 Task: Find connections with filter location Paranapanema with filter topic #socialmediawith filter profile language Spanish with filter current company EXFO with filter school Ramrao Adik Institute of Technology with filter industry Wholesale Building Materials with filter service category Strategic Planning with filter keywords title Salon Manager
Action: Mouse moved to (195, 261)
Screenshot: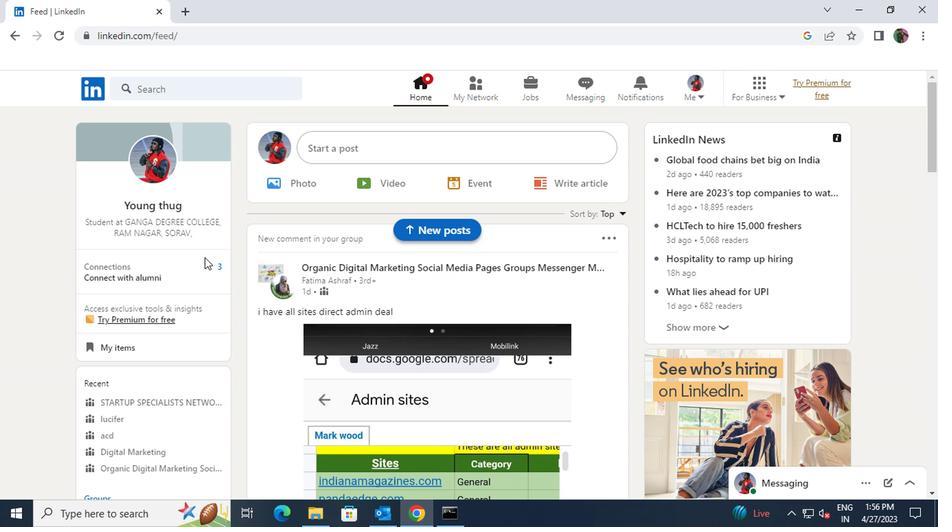 
Action: Mouse pressed left at (195, 261)
Screenshot: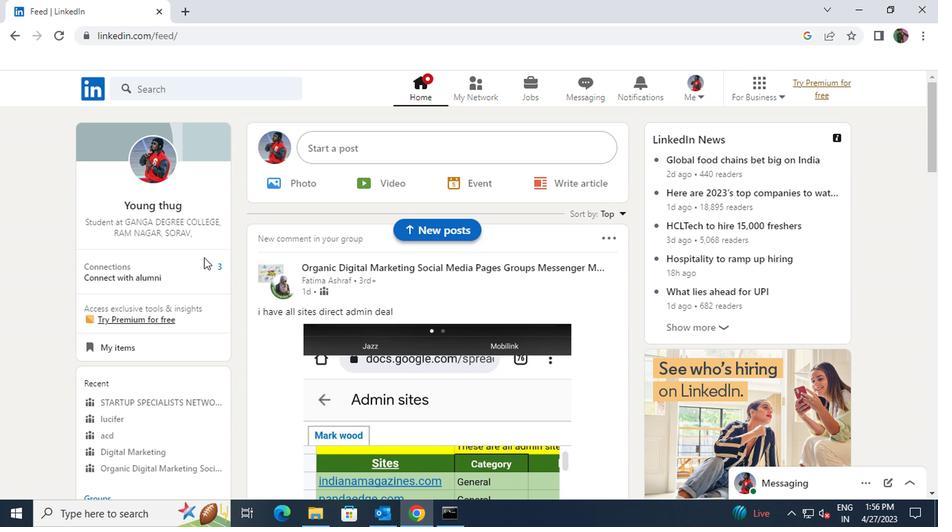 
Action: Mouse moved to (175, 166)
Screenshot: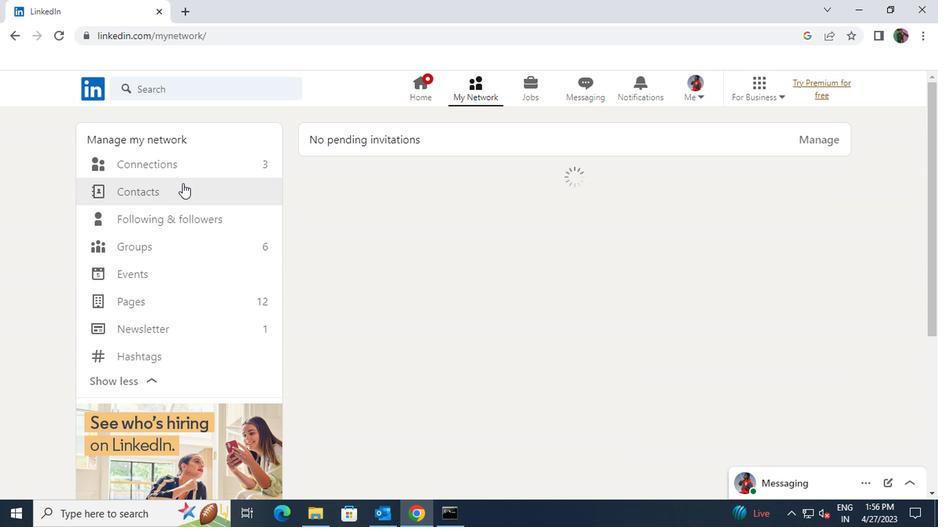 
Action: Mouse pressed left at (175, 166)
Screenshot: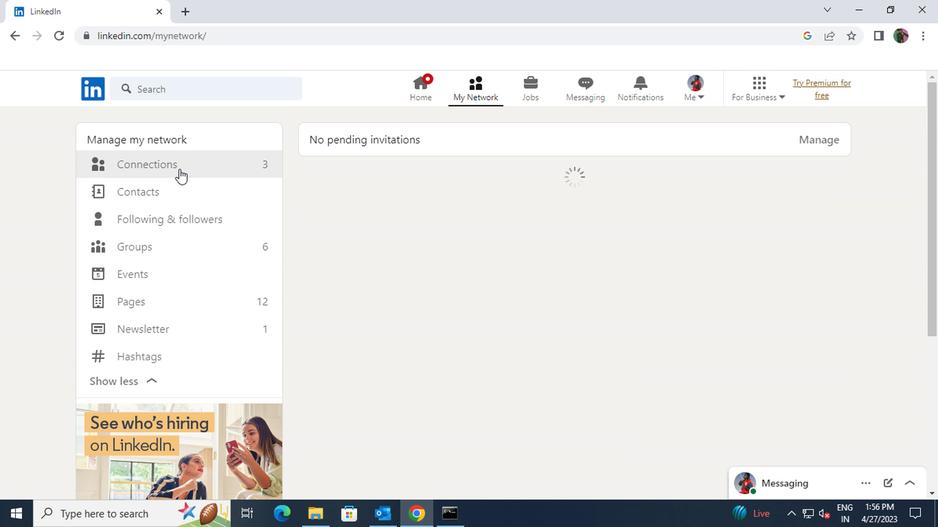 
Action: Mouse moved to (550, 165)
Screenshot: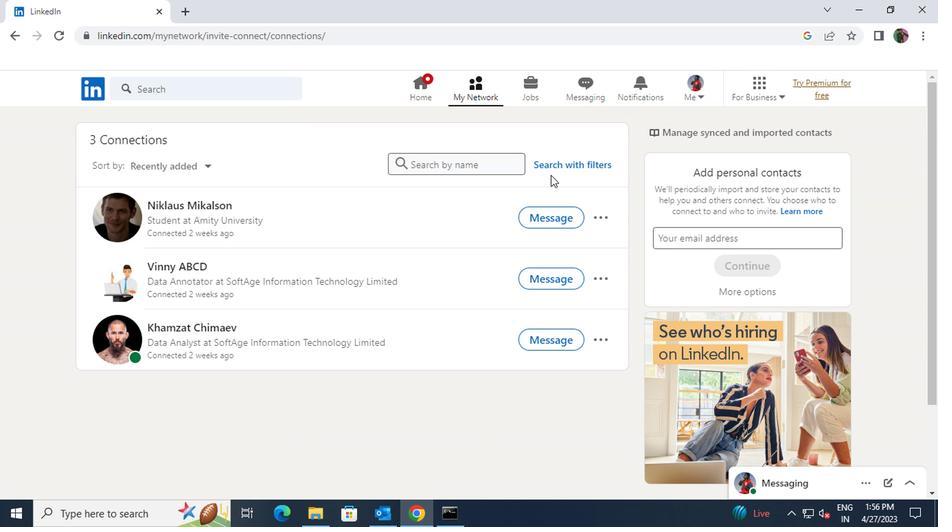
Action: Mouse pressed left at (550, 165)
Screenshot: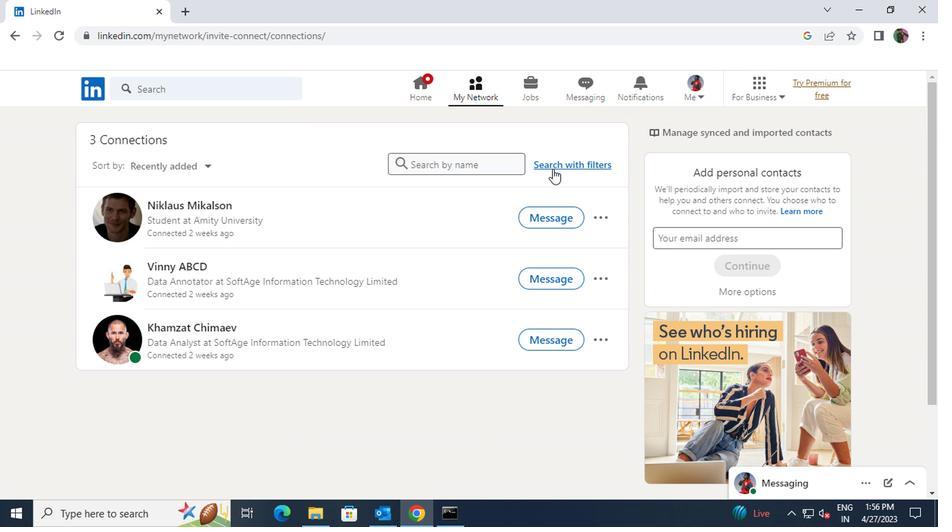 
Action: Mouse moved to (513, 124)
Screenshot: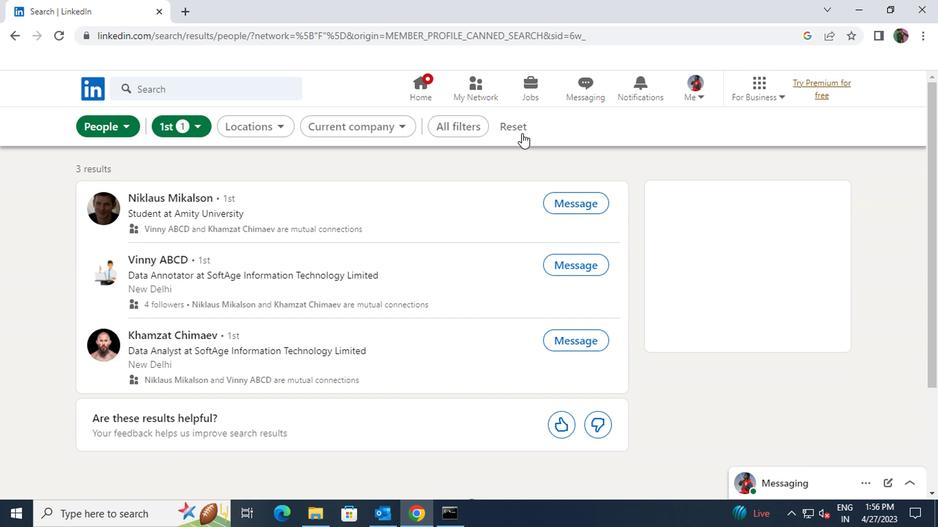 
Action: Mouse pressed left at (513, 124)
Screenshot: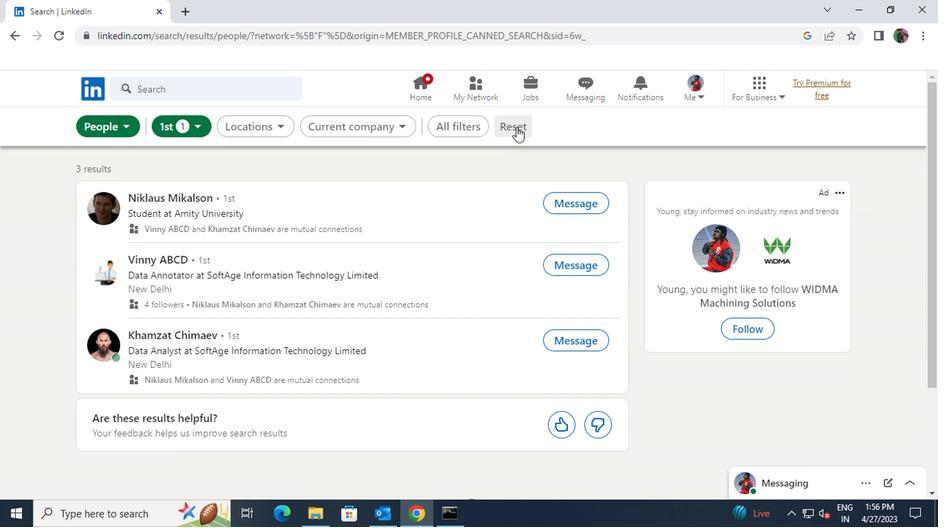 
Action: Mouse moved to (457, 125)
Screenshot: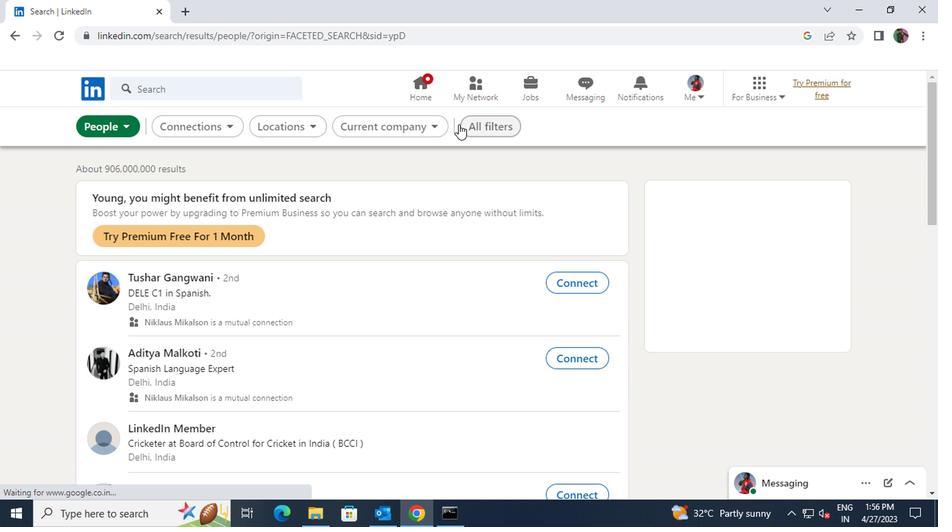 
Action: Mouse pressed left at (457, 125)
Screenshot: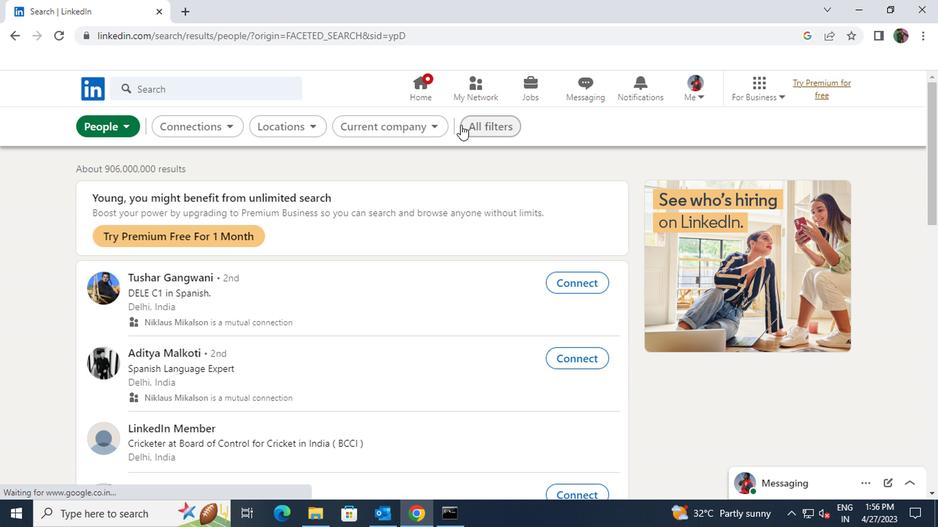 
Action: Mouse moved to (712, 242)
Screenshot: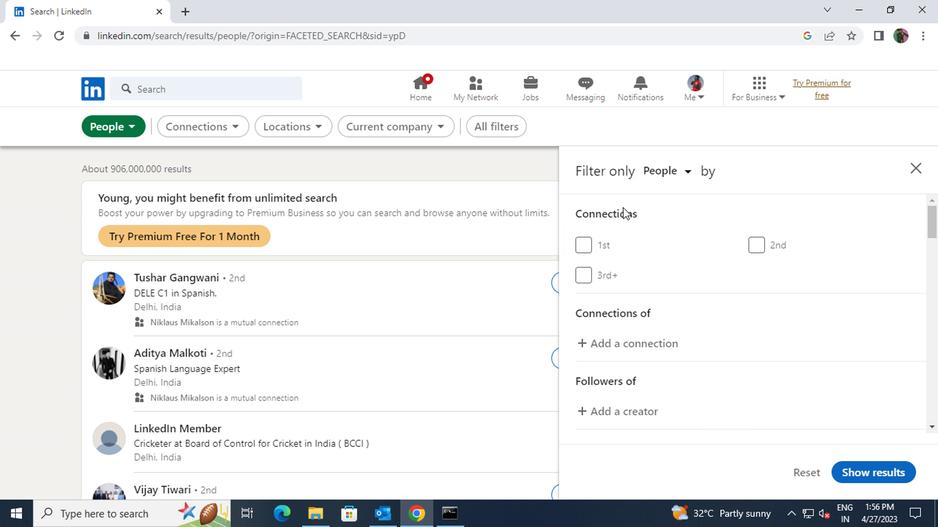 
Action: Mouse scrolled (712, 241) with delta (0, 0)
Screenshot: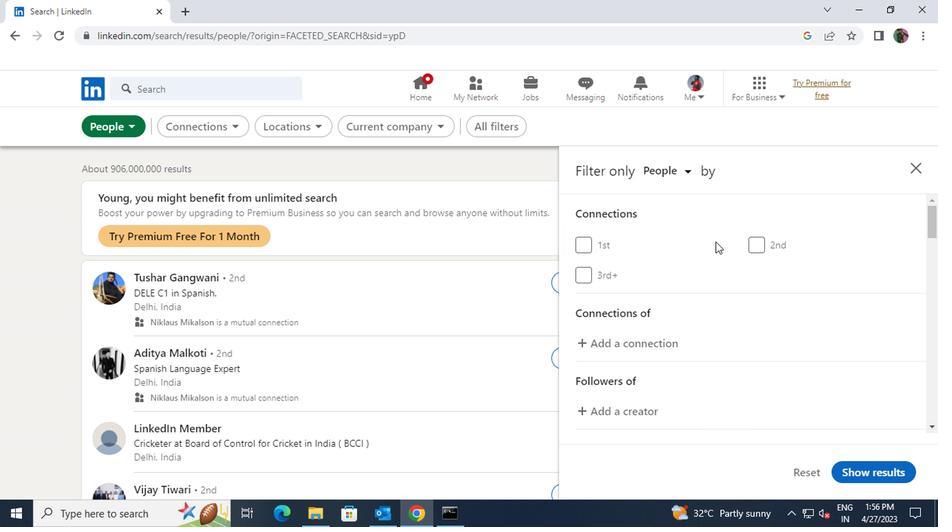 
Action: Mouse scrolled (712, 241) with delta (0, 0)
Screenshot: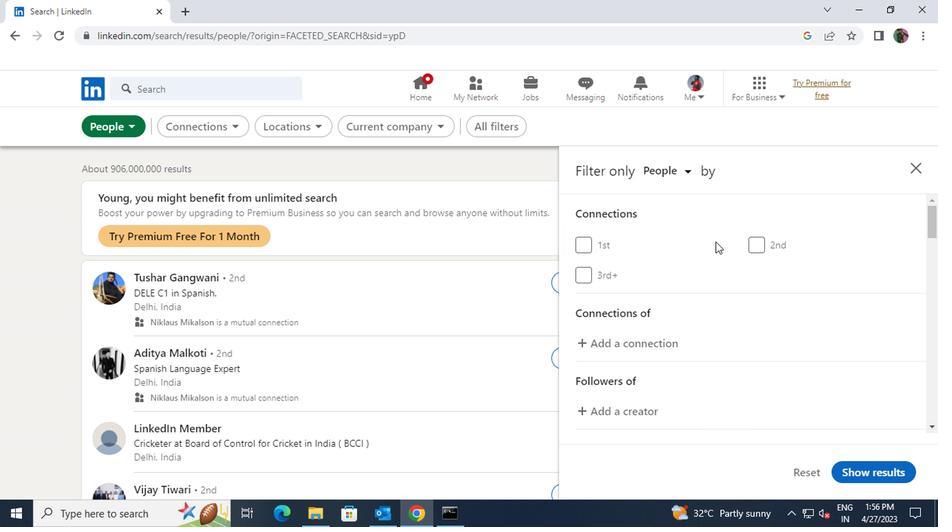 
Action: Mouse scrolled (712, 241) with delta (0, 0)
Screenshot: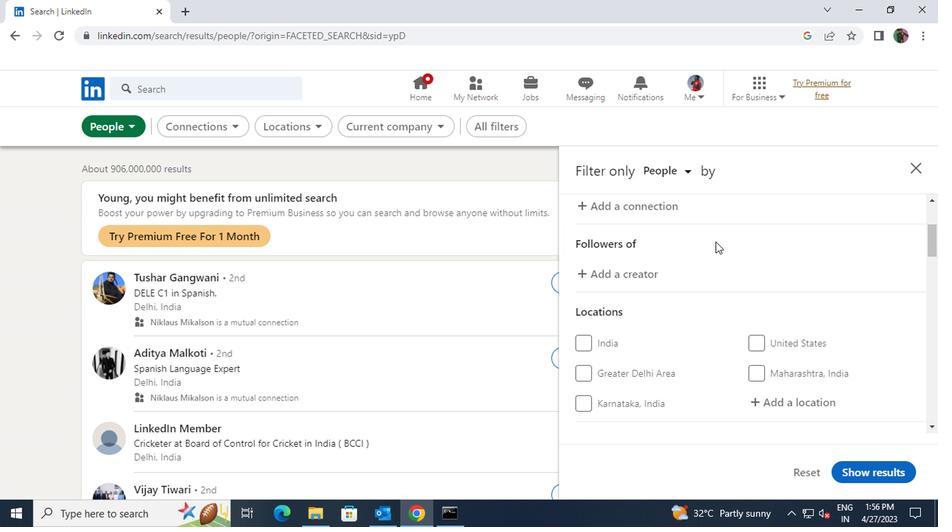 
Action: Mouse moved to (783, 335)
Screenshot: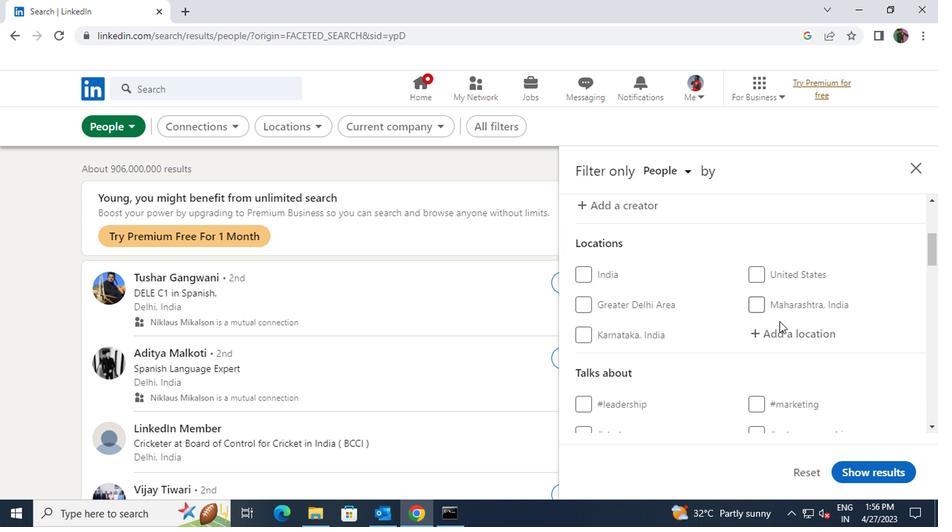 
Action: Mouse pressed left at (783, 335)
Screenshot: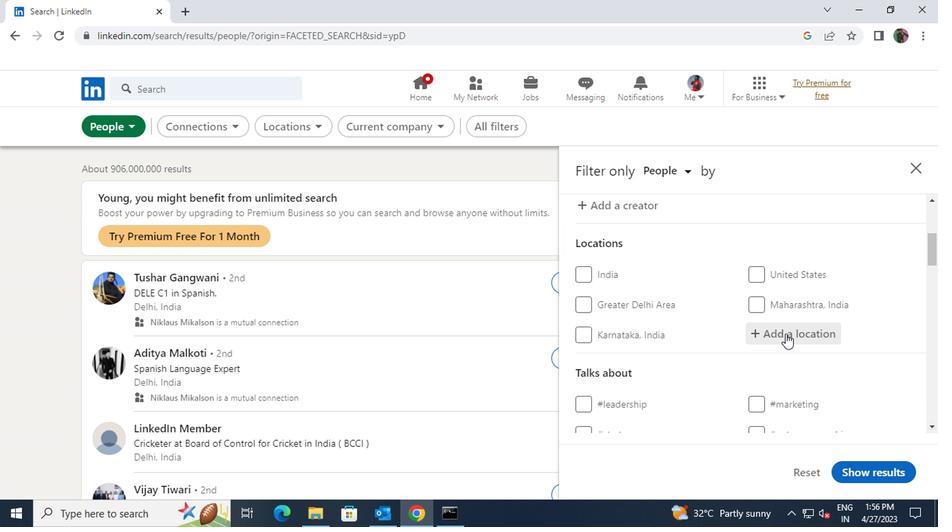 
Action: Key pressed <Key.shift>PARANAPAN
Screenshot: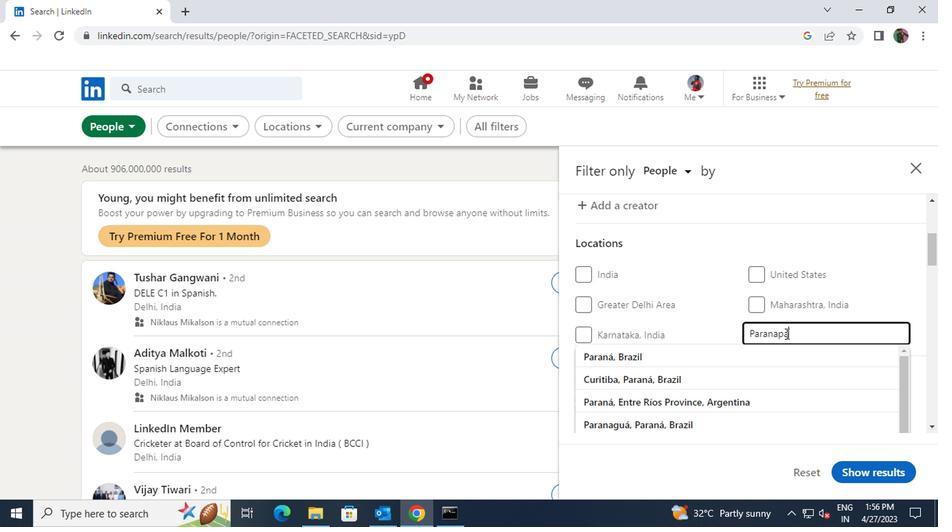 
Action: Mouse moved to (820, 351)
Screenshot: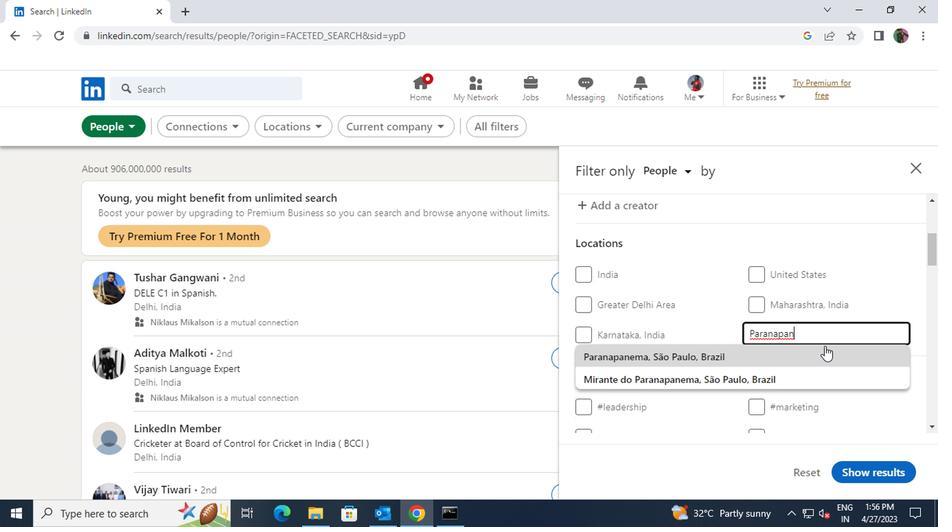 
Action: Mouse pressed left at (820, 351)
Screenshot: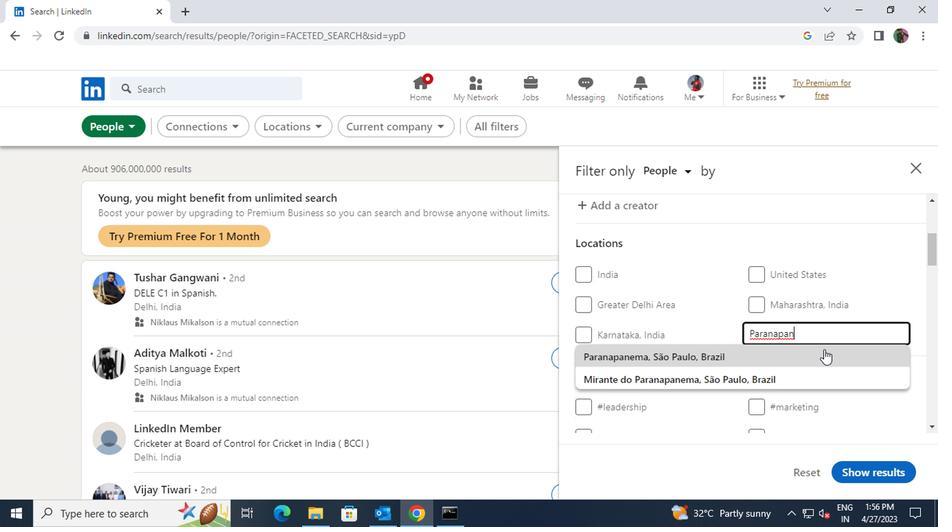 
Action: Mouse scrolled (820, 350) with delta (0, 0)
Screenshot: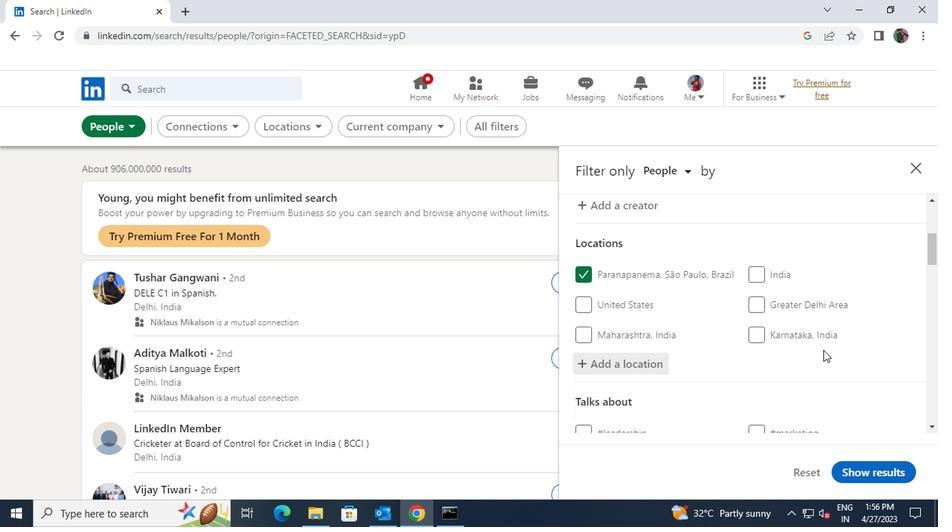 
Action: Mouse scrolled (820, 350) with delta (0, 0)
Screenshot: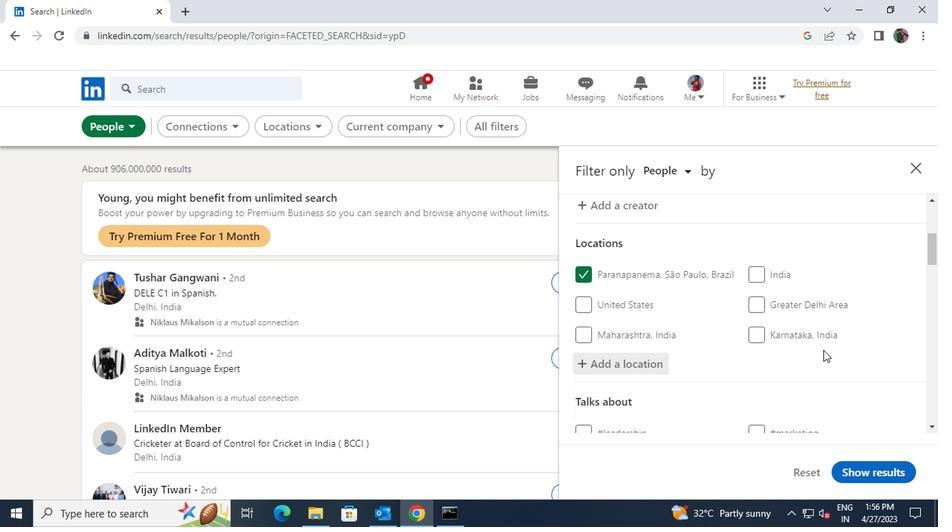 
Action: Mouse pressed left at (820, 351)
Screenshot: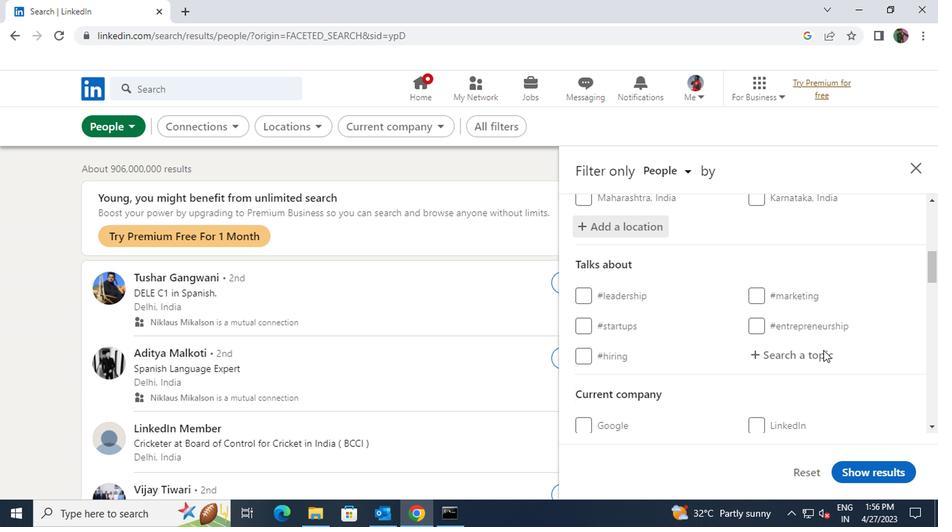 
Action: Key pressed <Key.shift><Key.shift><Key.shift><Key.shift><Key.shift>#<Key.shift>SOCIALMEDIAWITH
Screenshot: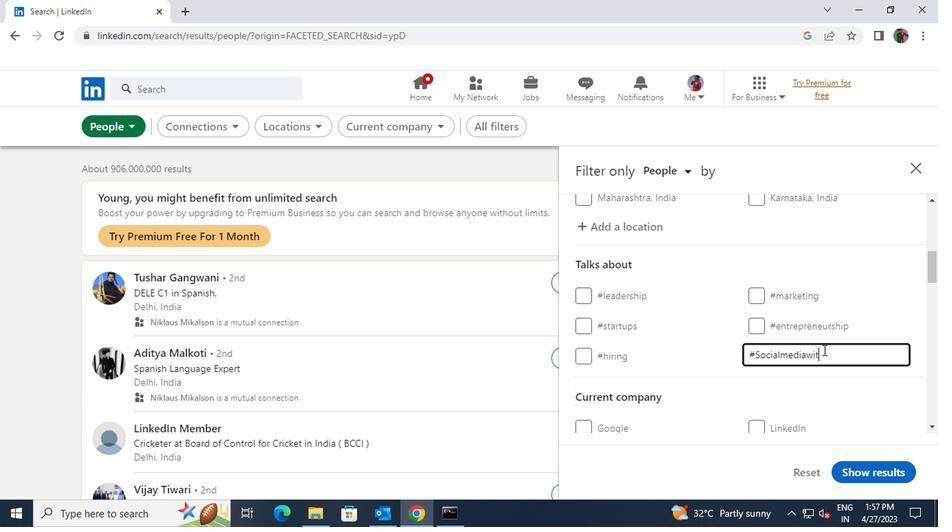 
Action: Mouse scrolled (820, 350) with delta (0, 0)
Screenshot: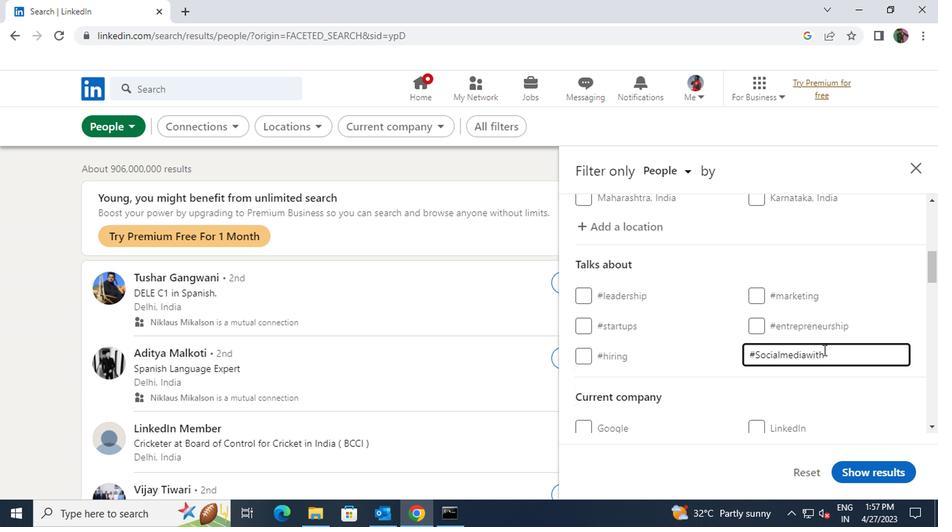 
Action: Mouse scrolled (820, 350) with delta (0, 0)
Screenshot: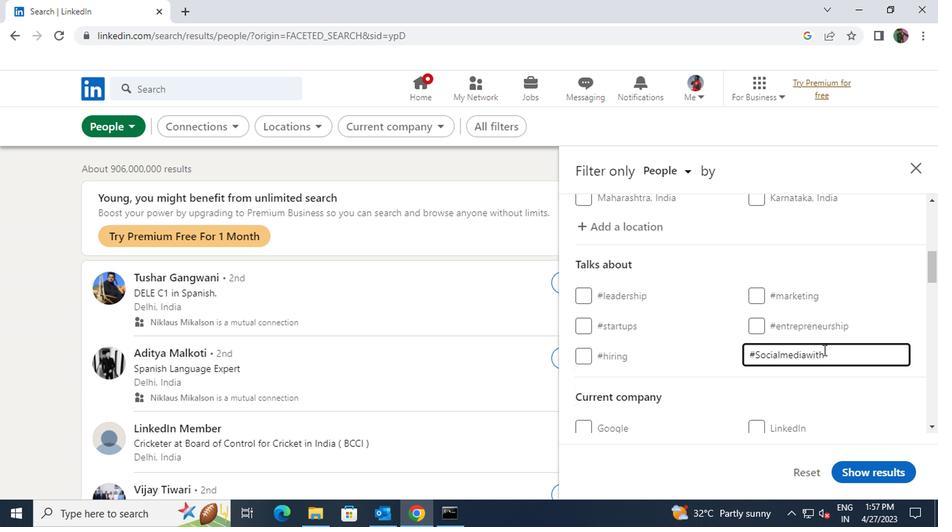 
Action: Mouse pressed left at (820, 351)
Screenshot: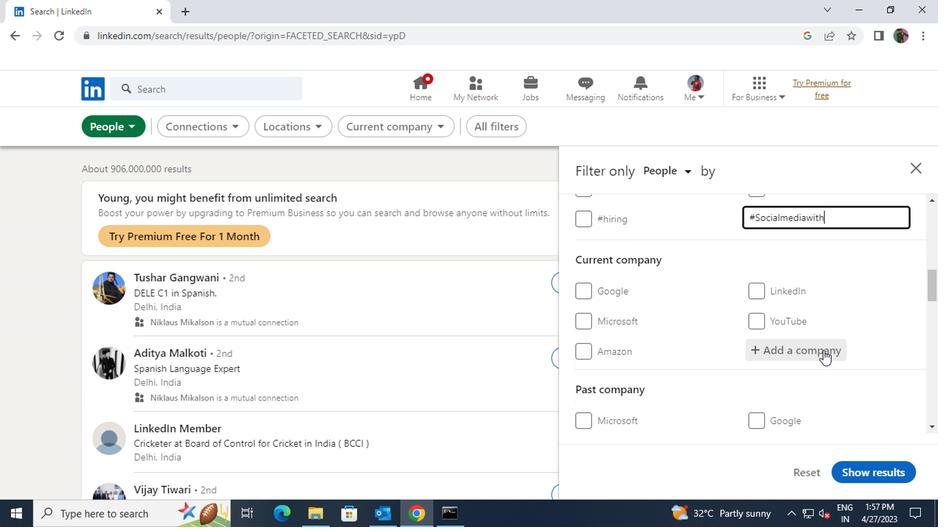 
Action: Key pressed <Key.shift><Key.shift>EX<Key.shift>FO
Screenshot: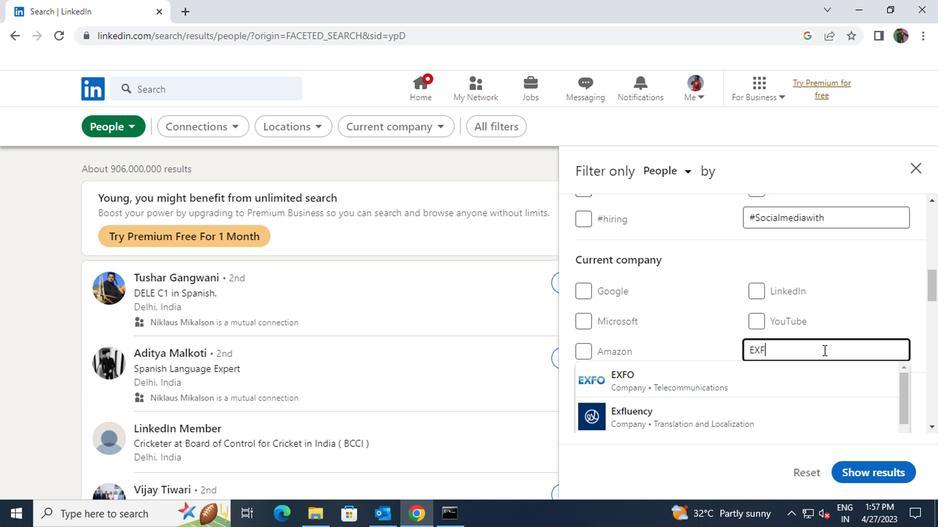 
Action: Mouse moved to (810, 375)
Screenshot: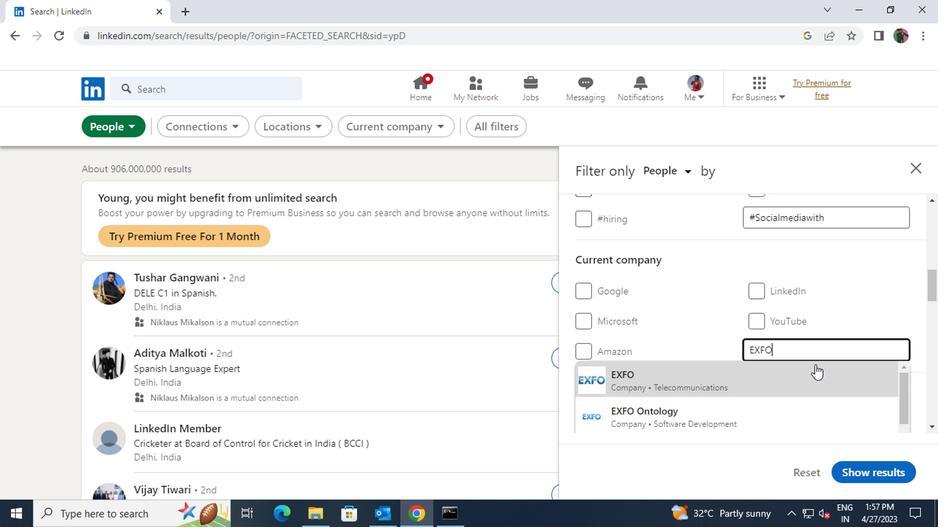 
Action: Mouse pressed left at (810, 375)
Screenshot: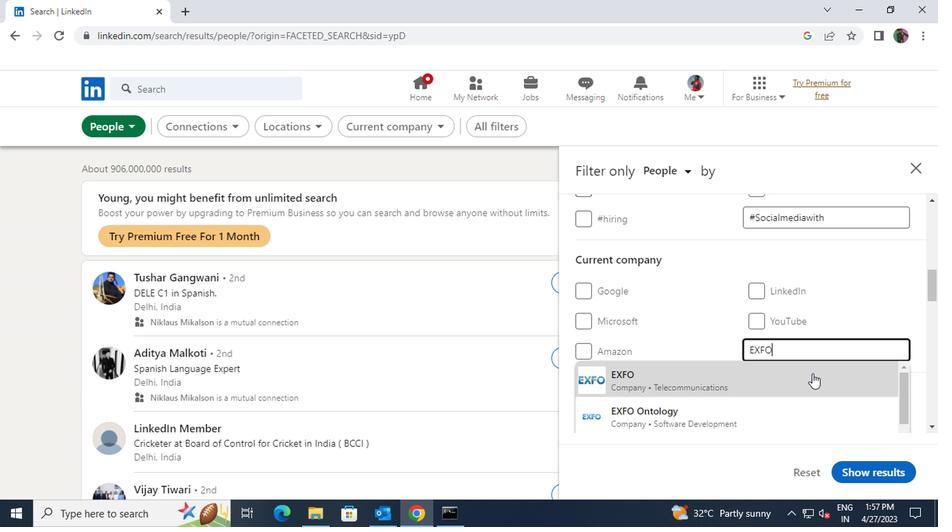 
Action: Mouse scrolled (810, 374) with delta (0, 0)
Screenshot: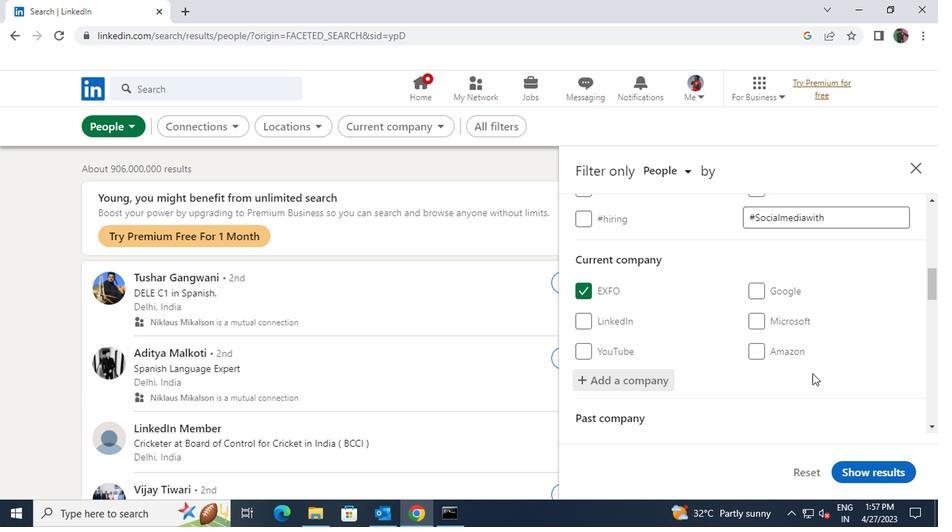 
Action: Mouse scrolled (810, 374) with delta (0, 0)
Screenshot: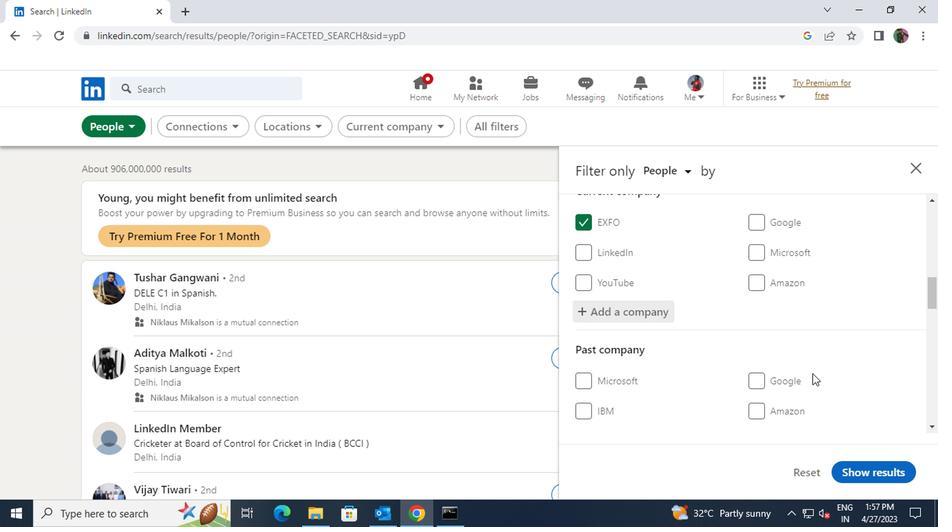 
Action: Mouse scrolled (810, 374) with delta (0, 0)
Screenshot: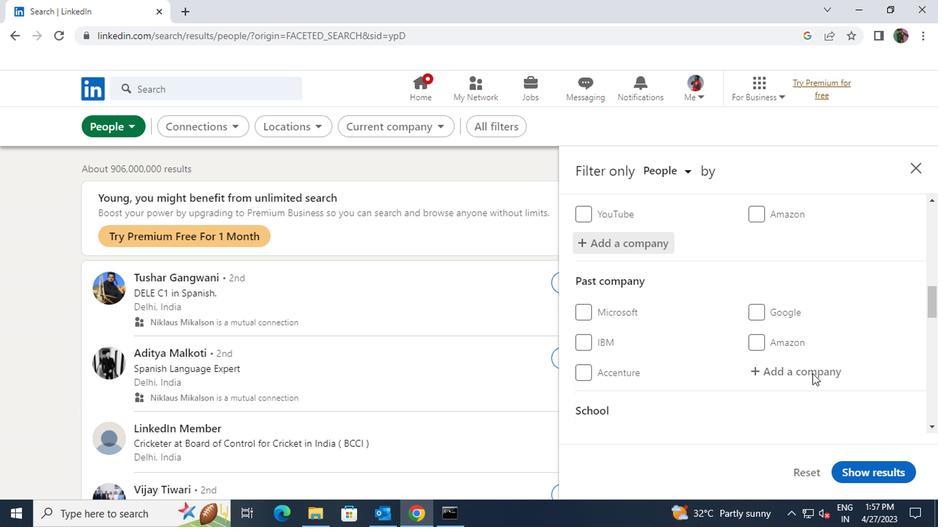 
Action: Mouse scrolled (810, 374) with delta (0, 0)
Screenshot: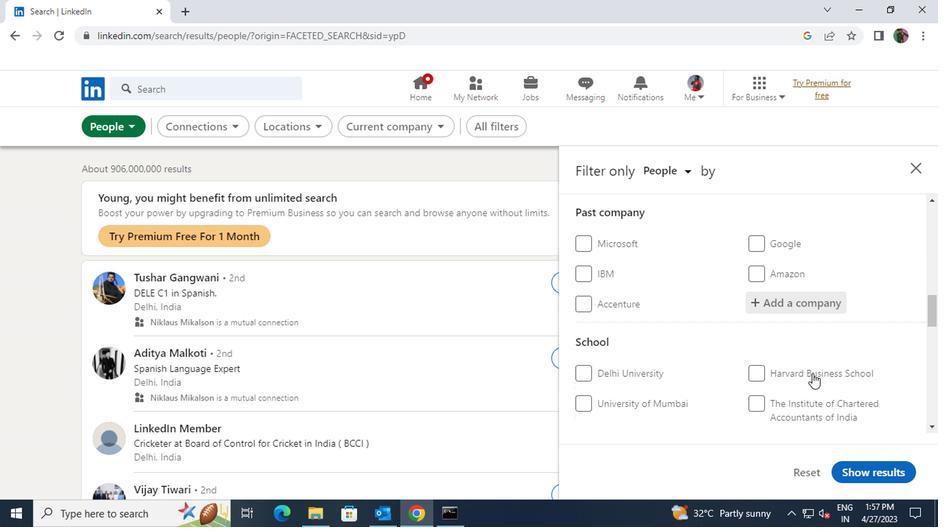 
Action: Mouse pressed left at (810, 375)
Screenshot: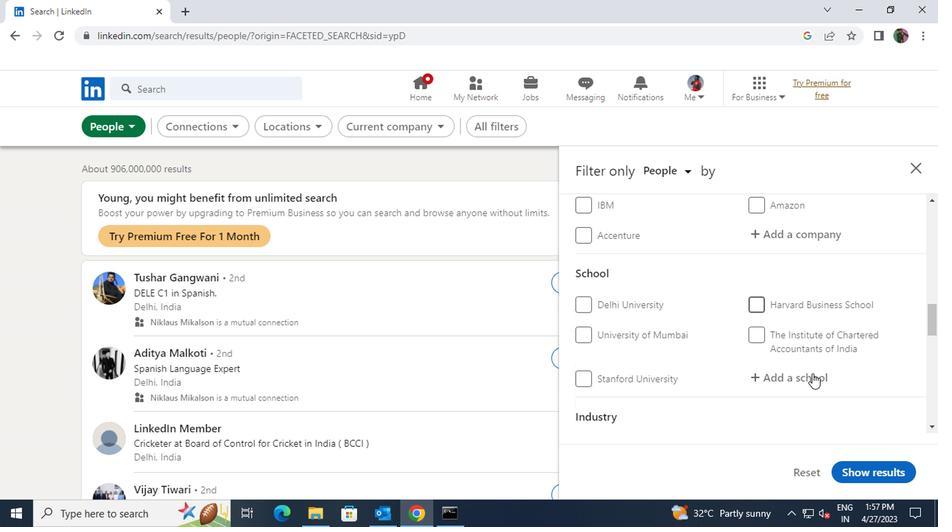 
Action: Key pressed <Key.shift>RAMRAO
Screenshot: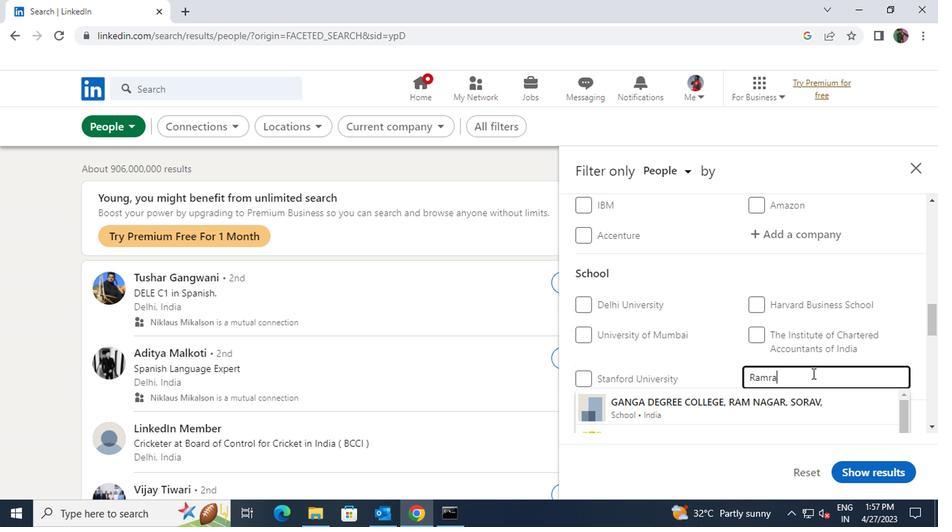 
Action: Mouse moved to (805, 397)
Screenshot: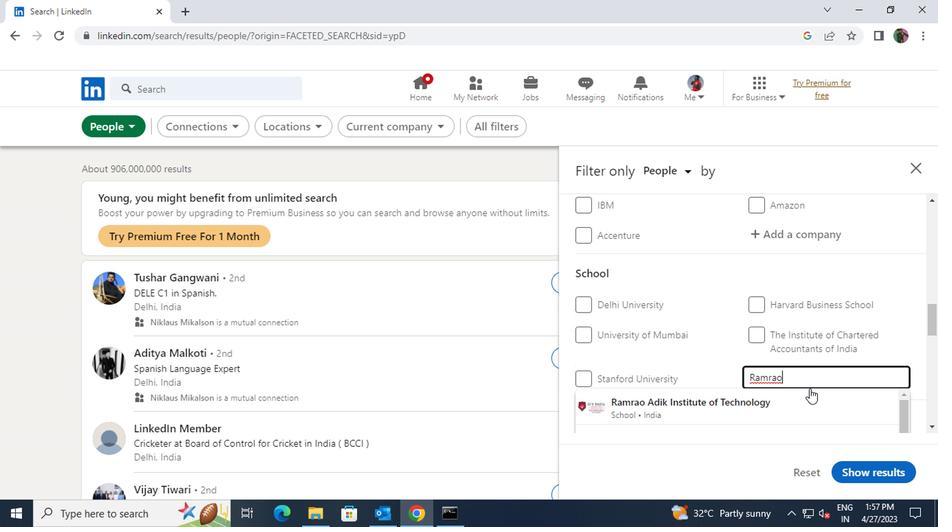 
Action: Mouse pressed left at (805, 397)
Screenshot: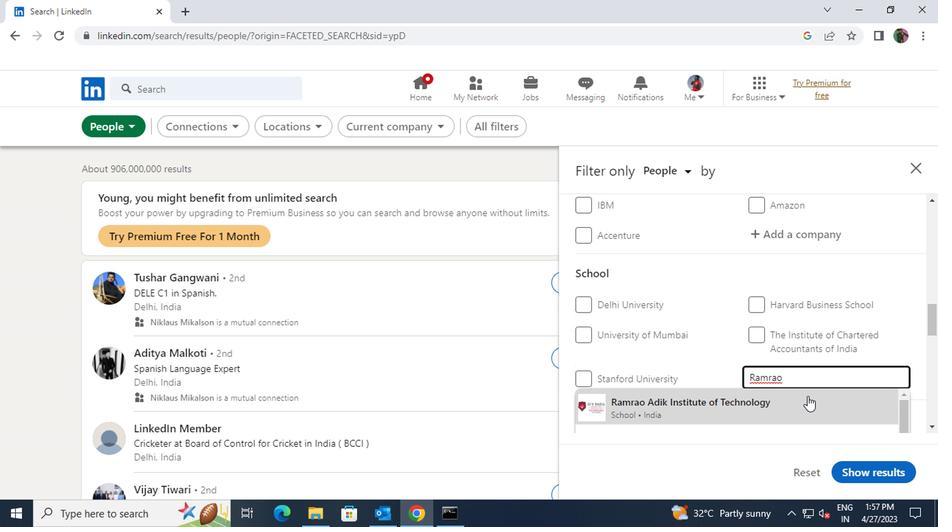 
Action: Mouse scrolled (805, 397) with delta (0, 0)
Screenshot: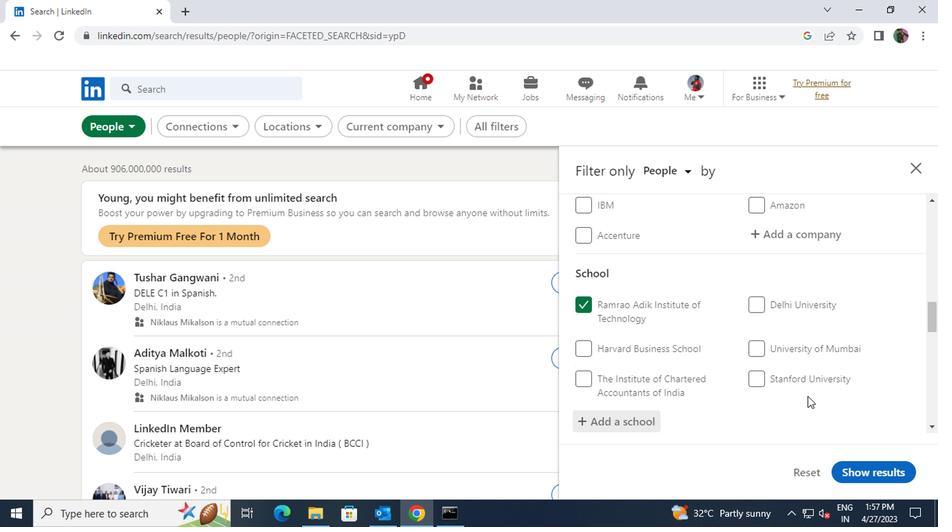 
Action: Mouse scrolled (805, 397) with delta (0, 0)
Screenshot: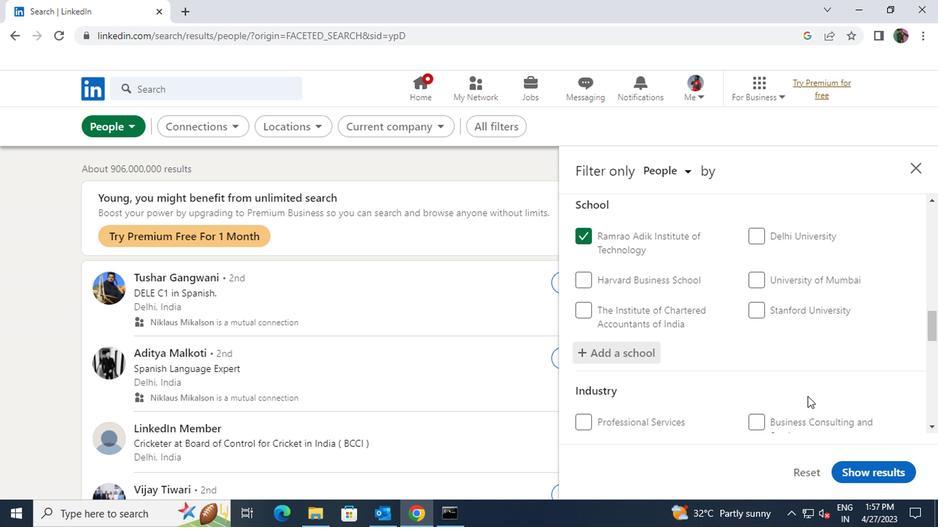 
Action: Mouse scrolled (805, 397) with delta (0, 0)
Screenshot: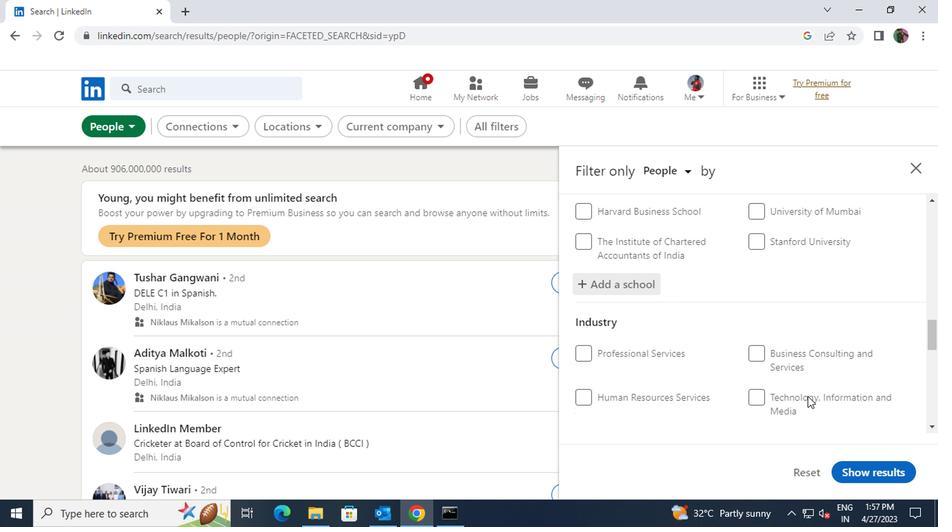 
Action: Mouse moved to (801, 379)
Screenshot: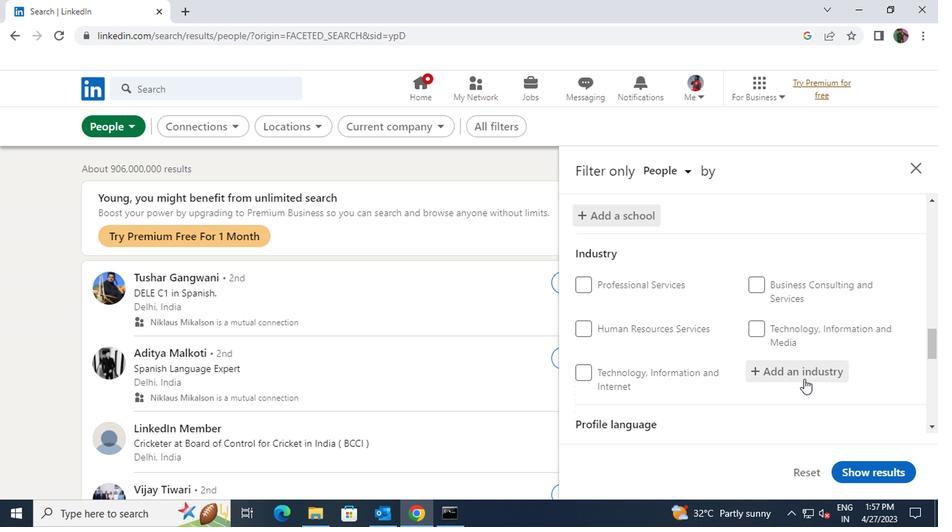 
Action: Mouse pressed left at (801, 379)
Screenshot: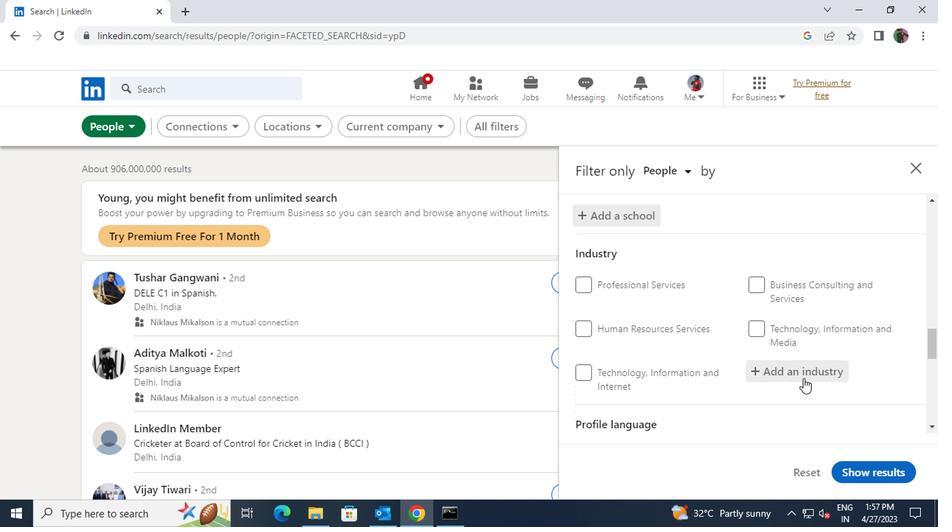 
Action: Key pressed <Key.shift><Key.shift><Key.shift><Key.shift>WHOLESALE<Key.space>BUILDI
Screenshot: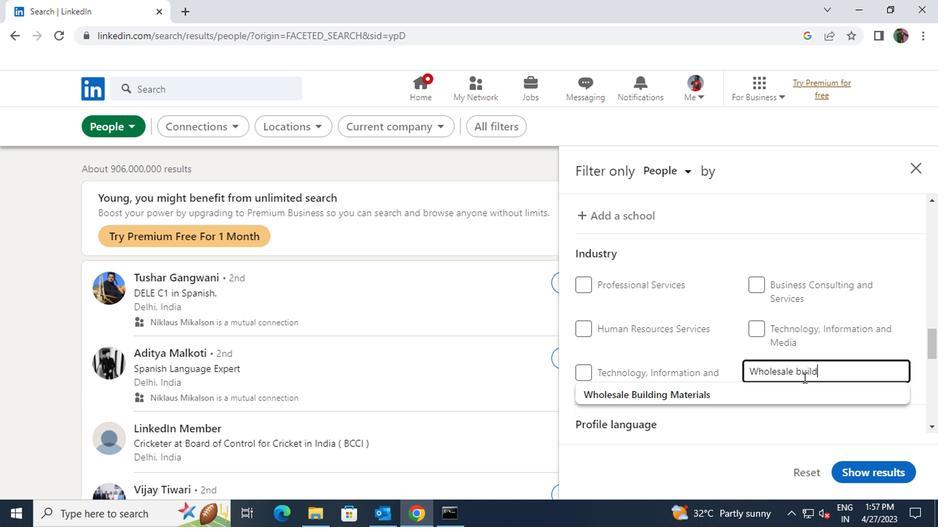 
Action: Mouse moved to (799, 387)
Screenshot: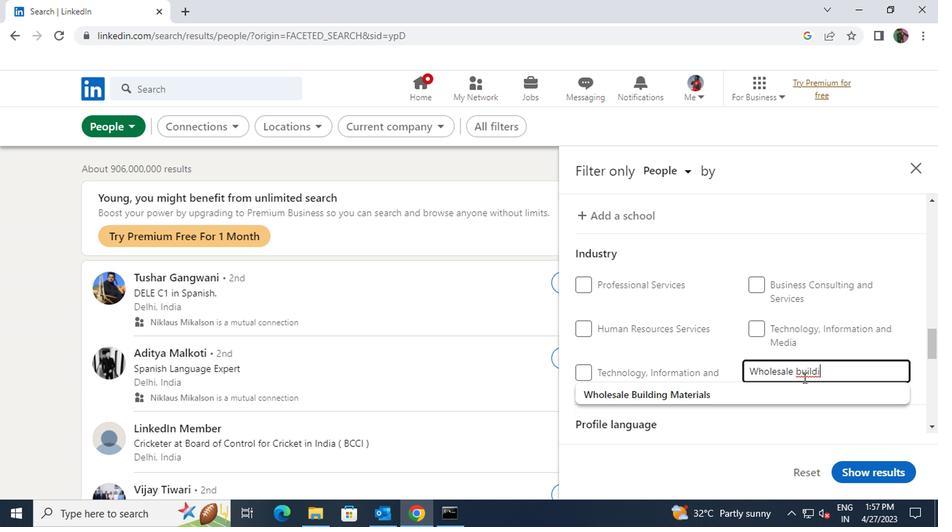 
Action: Mouse pressed left at (799, 387)
Screenshot: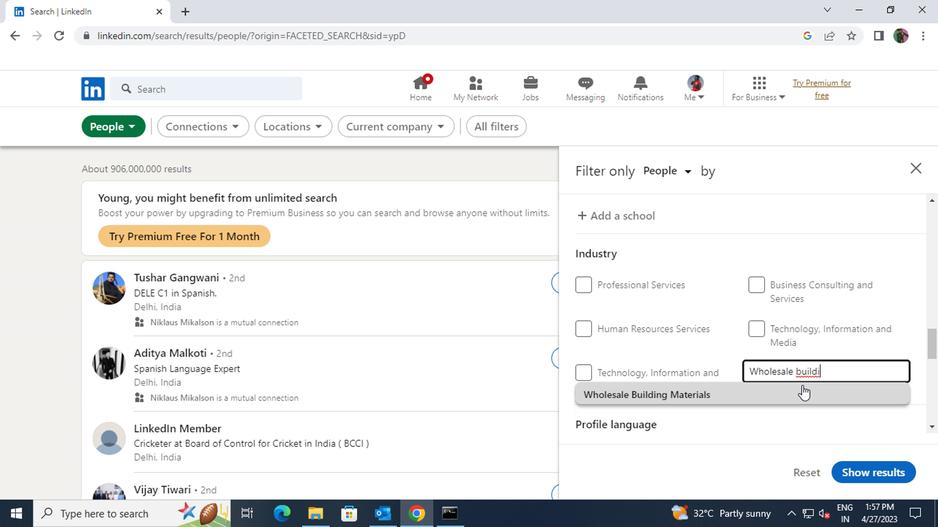 
Action: Mouse scrolled (799, 386) with delta (0, 0)
Screenshot: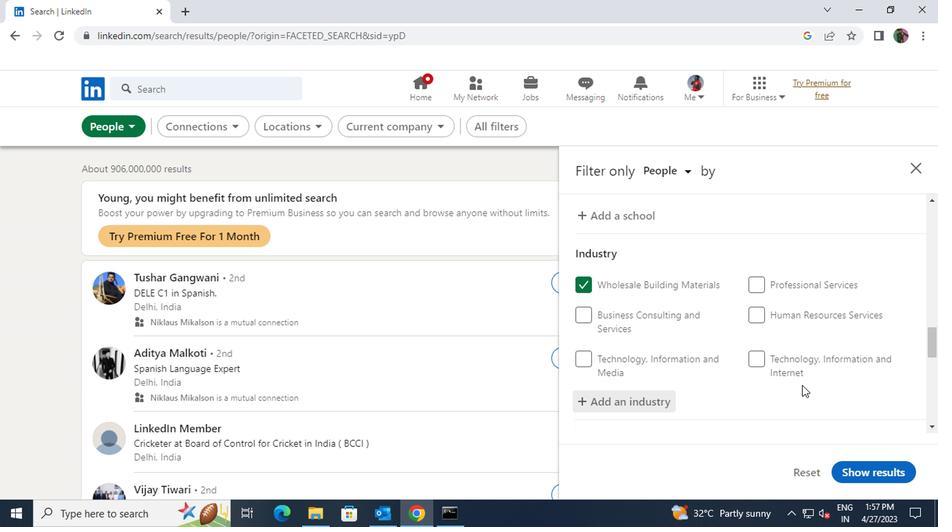 
Action: Mouse scrolled (799, 386) with delta (0, 0)
Screenshot: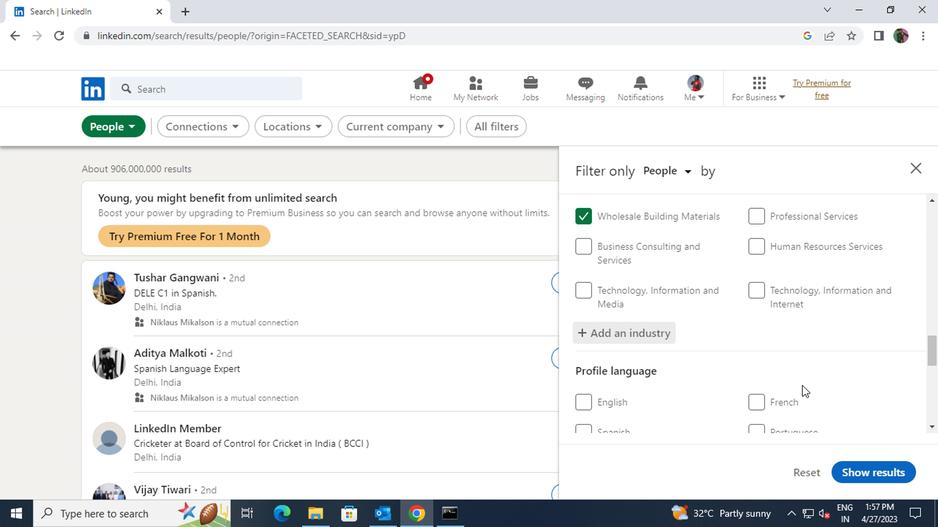 
Action: Mouse moved to (580, 360)
Screenshot: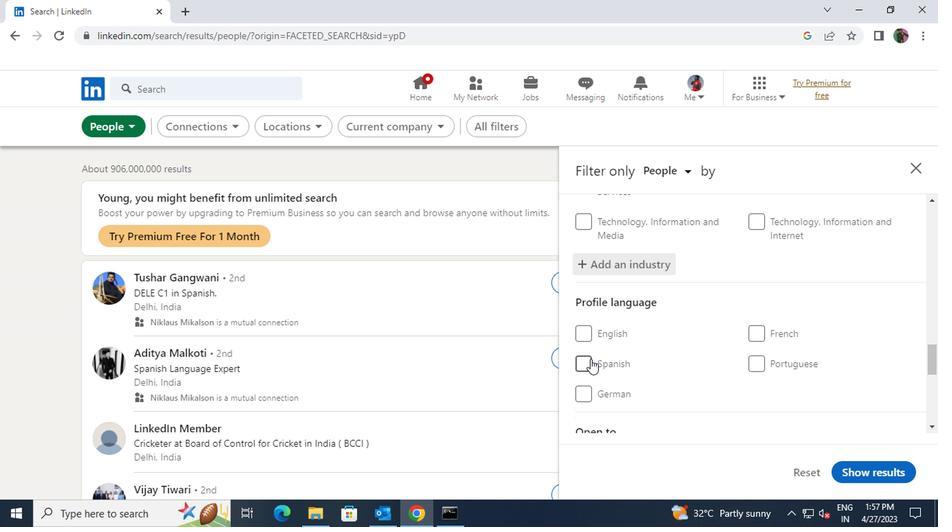 
Action: Mouse pressed left at (580, 360)
Screenshot: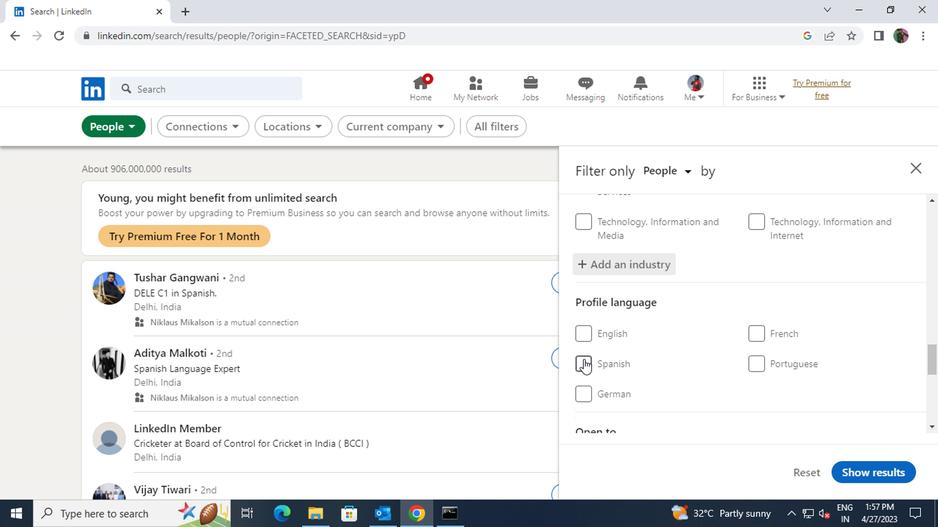 
Action: Mouse moved to (684, 366)
Screenshot: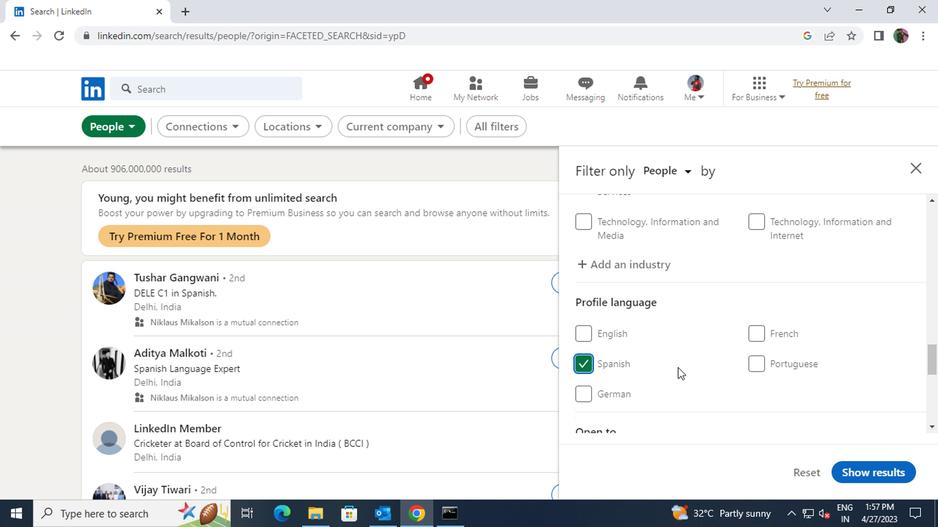
Action: Mouse scrolled (684, 366) with delta (0, 0)
Screenshot: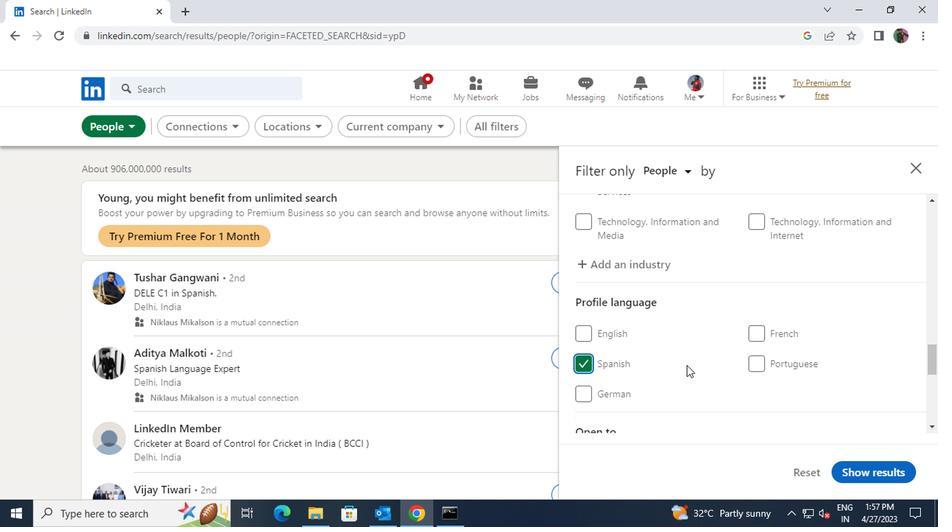 
Action: Mouse scrolled (684, 366) with delta (0, 0)
Screenshot: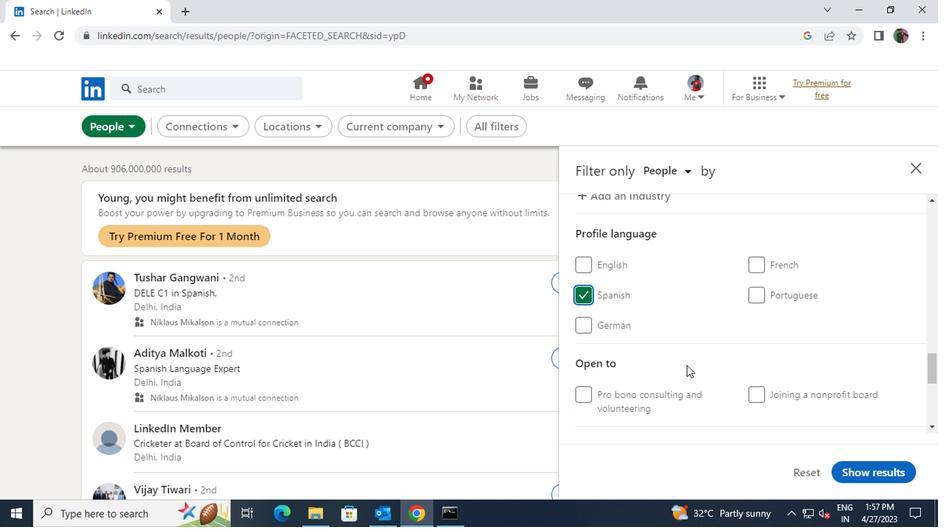 
Action: Mouse scrolled (684, 366) with delta (0, 0)
Screenshot: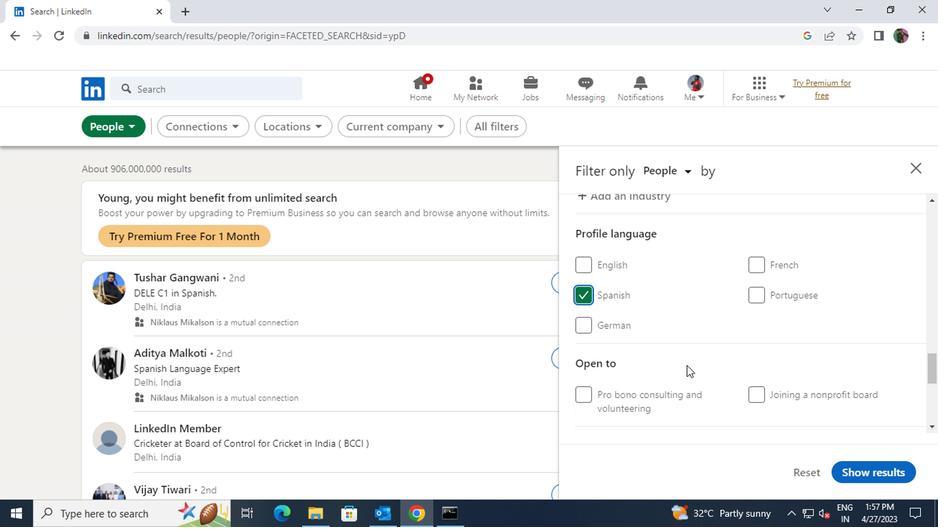 
Action: Mouse scrolled (684, 366) with delta (0, 0)
Screenshot: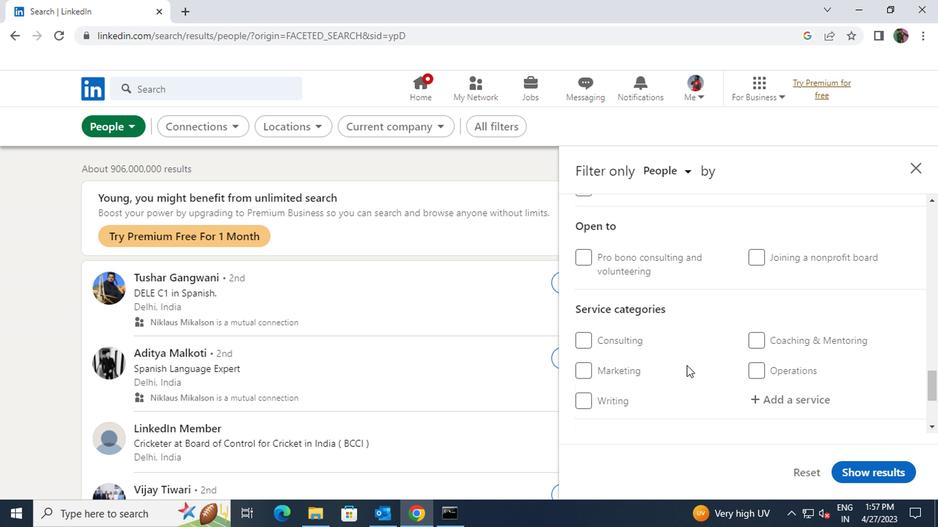 
Action: Mouse moved to (752, 332)
Screenshot: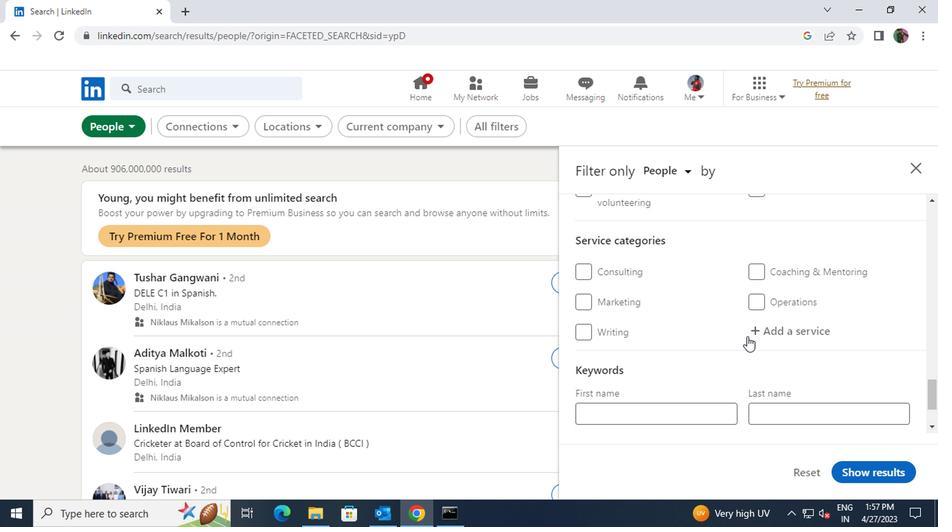 
Action: Mouse pressed left at (752, 332)
Screenshot: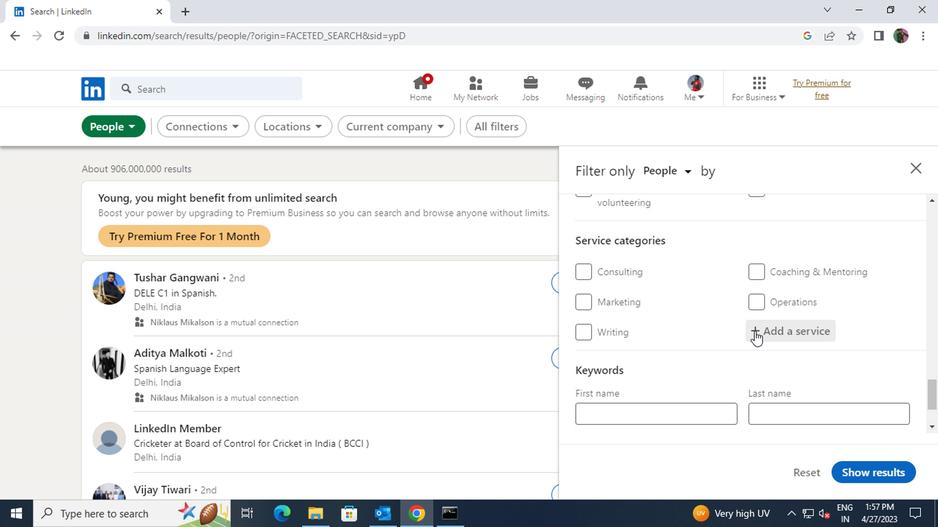 
Action: Mouse moved to (750, 333)
Screenshot: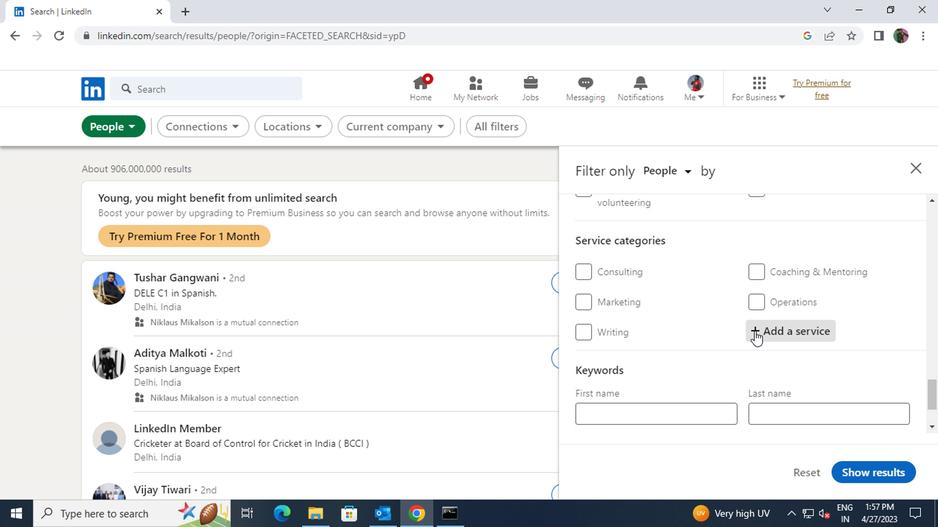 
Action: Key pressed <Key.shift><Key.shift><Key.shift><Key.shift>STRA
Screenshot: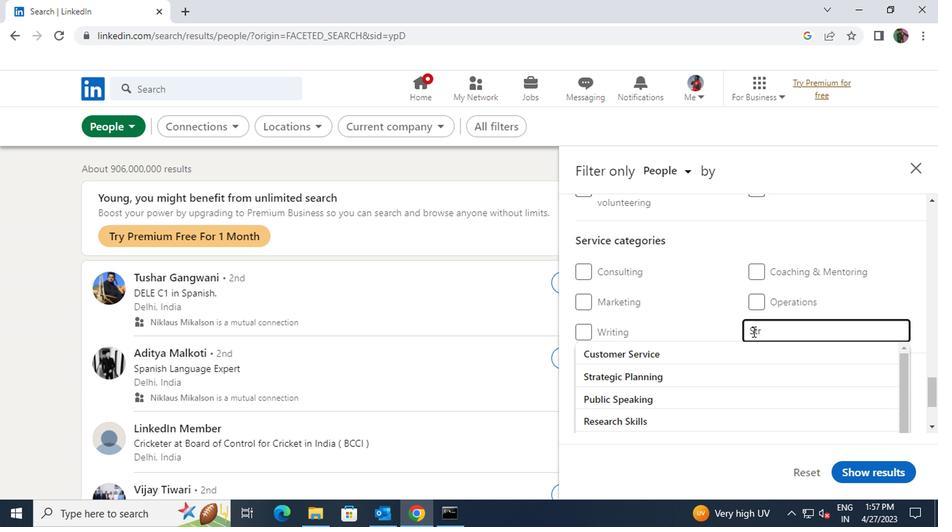
Action: Mouse moved to (745, 347)
Screenshot: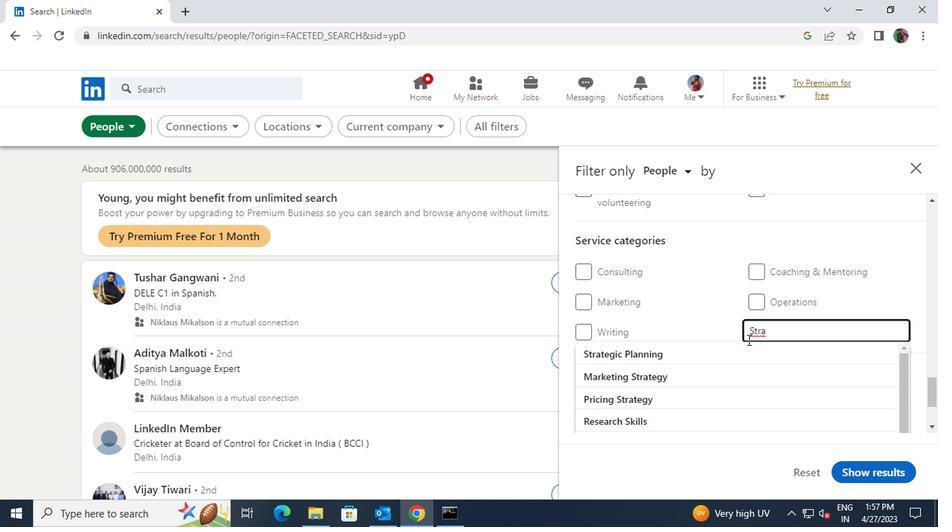 
Action: Mouse pressed left at (745, 347)
Screenshot: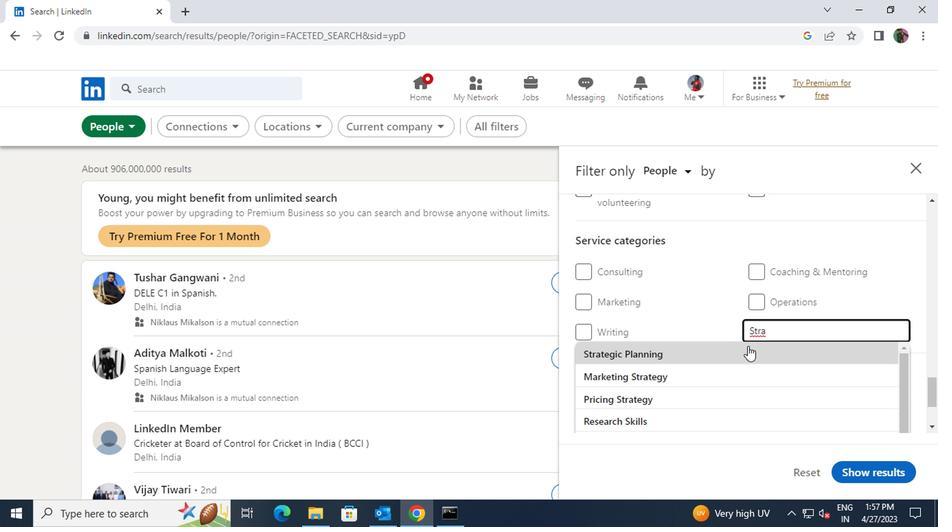 
Action: Mouse scrolled (745, 346) with delta (0, 0)
Screenshot: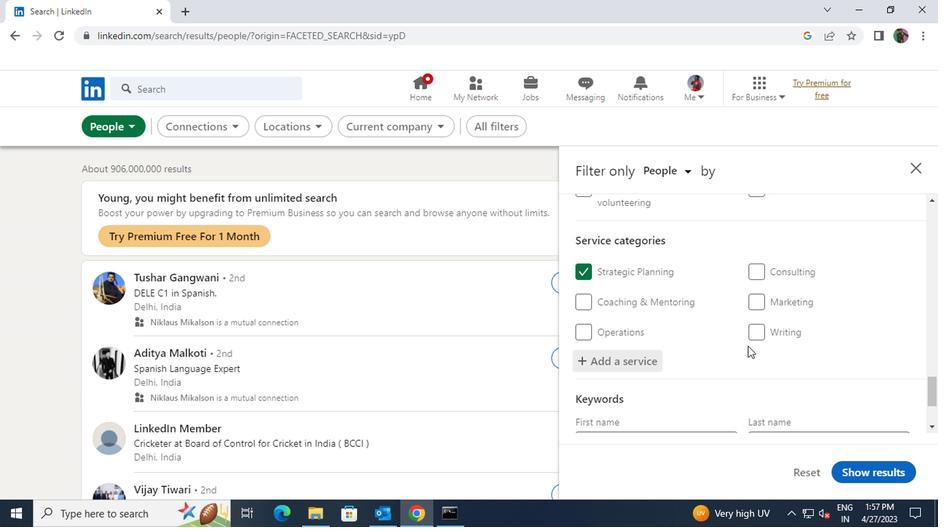 
Action: Mouse scrolled (745, 346) with delta (0, 0)
Screenshot: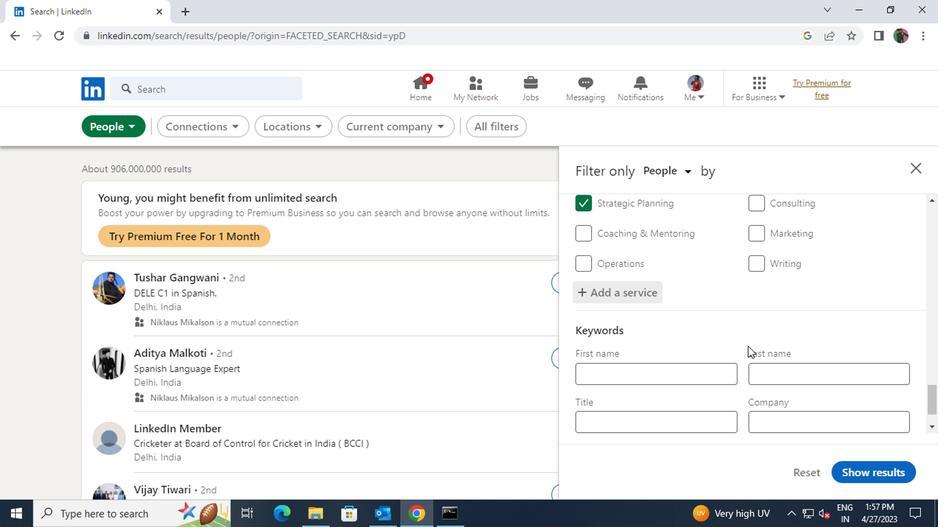 
Action: Mouse moved to (724, 373)
Screenshot: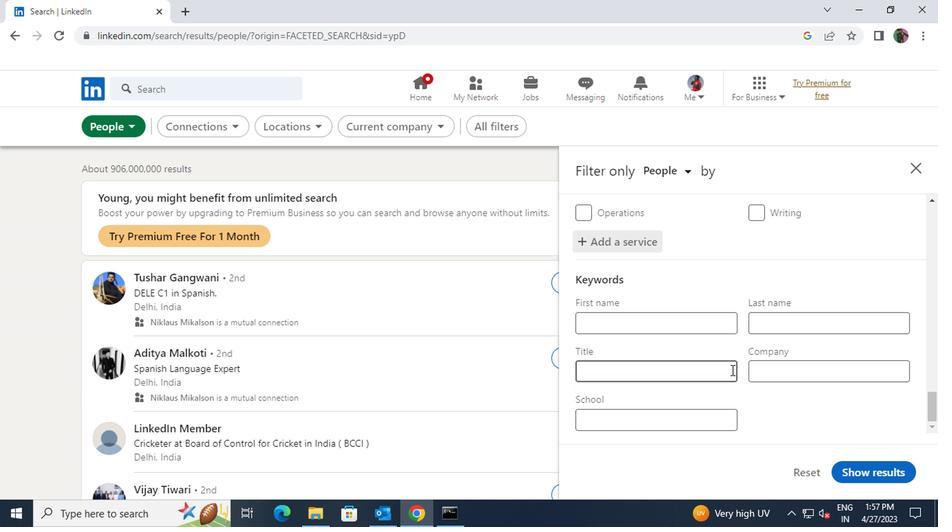 
Action: Mouse pressed left at (724, 373)
Screenshot: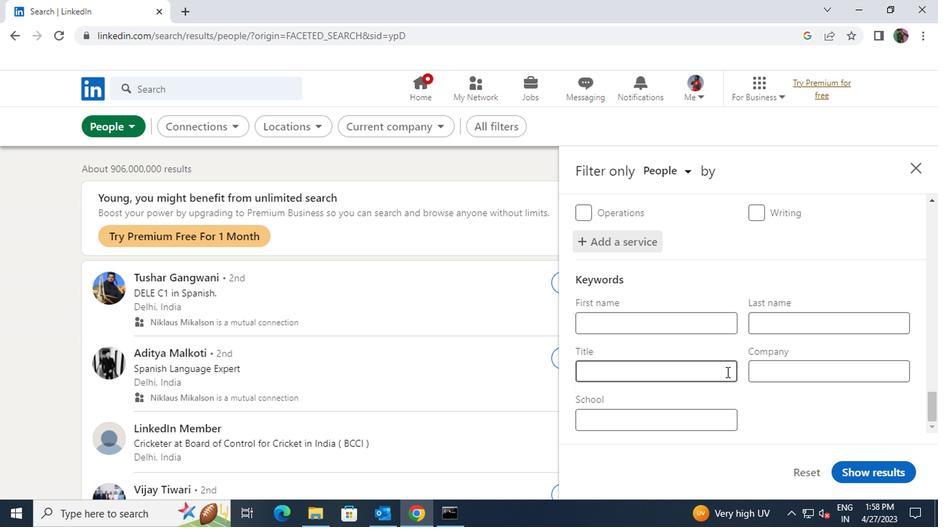 
Action: Key pressed <Key.shift><Key.shift><Key.shift>SALON<Key.space>MANGER
Screenshot: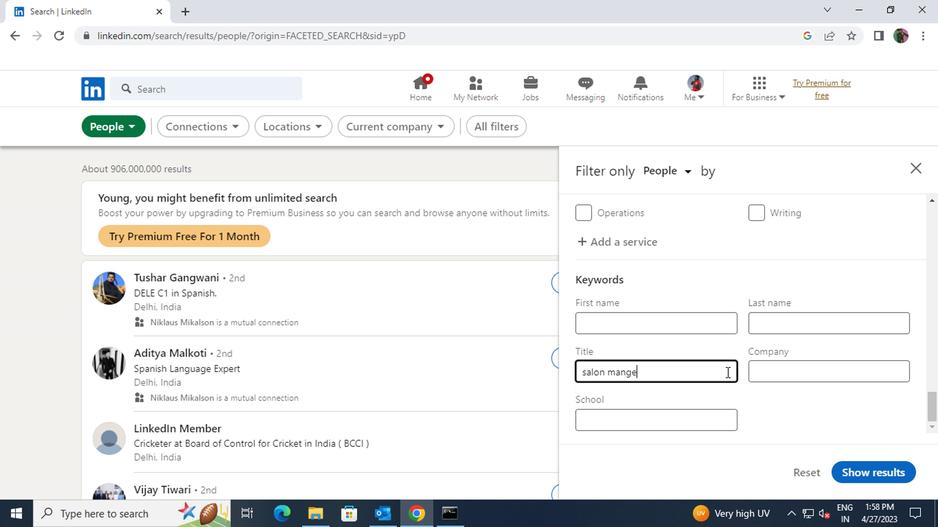 
Action: Mouse moved to (865, 470)
Screenshot: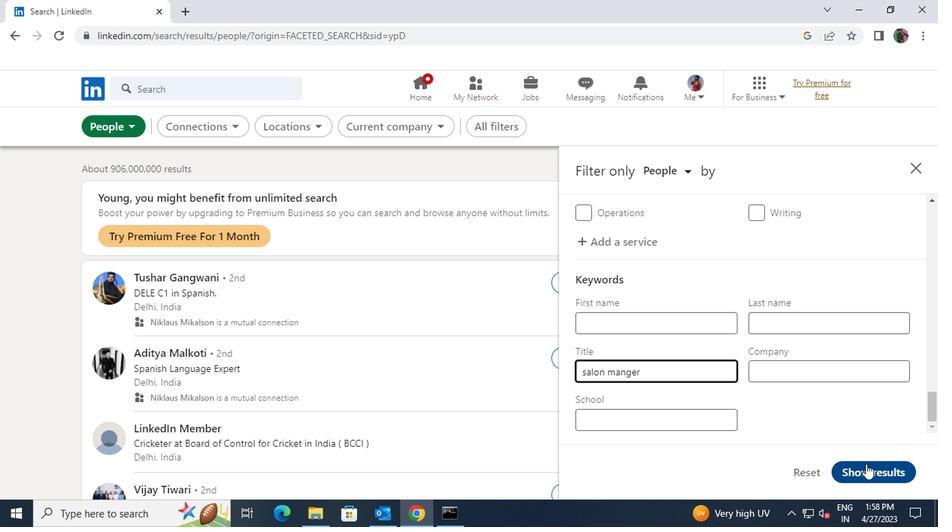 
Action: Mouse pressed left at (865, 470)
Screenshot: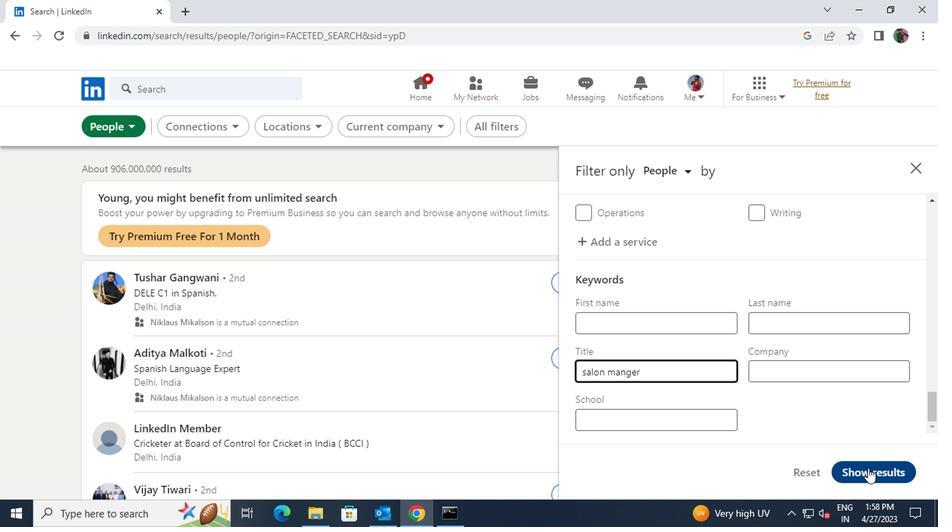 
